 Task: Forward email with the signature Alex Clark with the subject 'Status update' from softage.1@softage.net to 'softage.5@softage.net' with the message 'Could you please provide feedback on the latest version of the project report?'
Action: Mouse moved to (1061, 194)
Screenshot: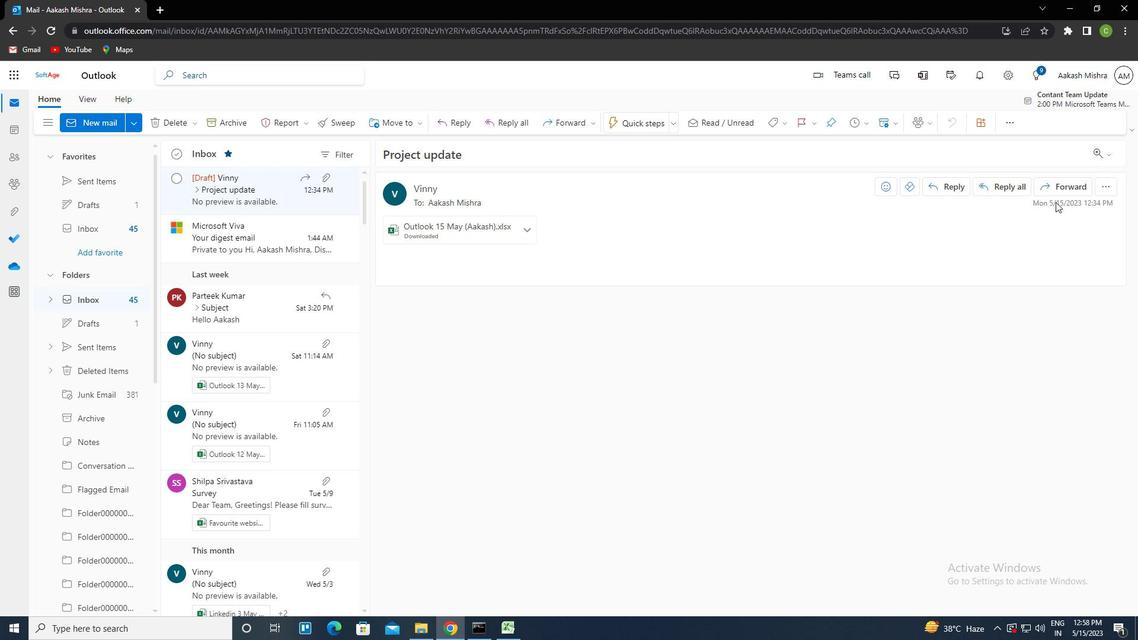
Action: Mouse pressed left at (1061, 194)
Screenshot: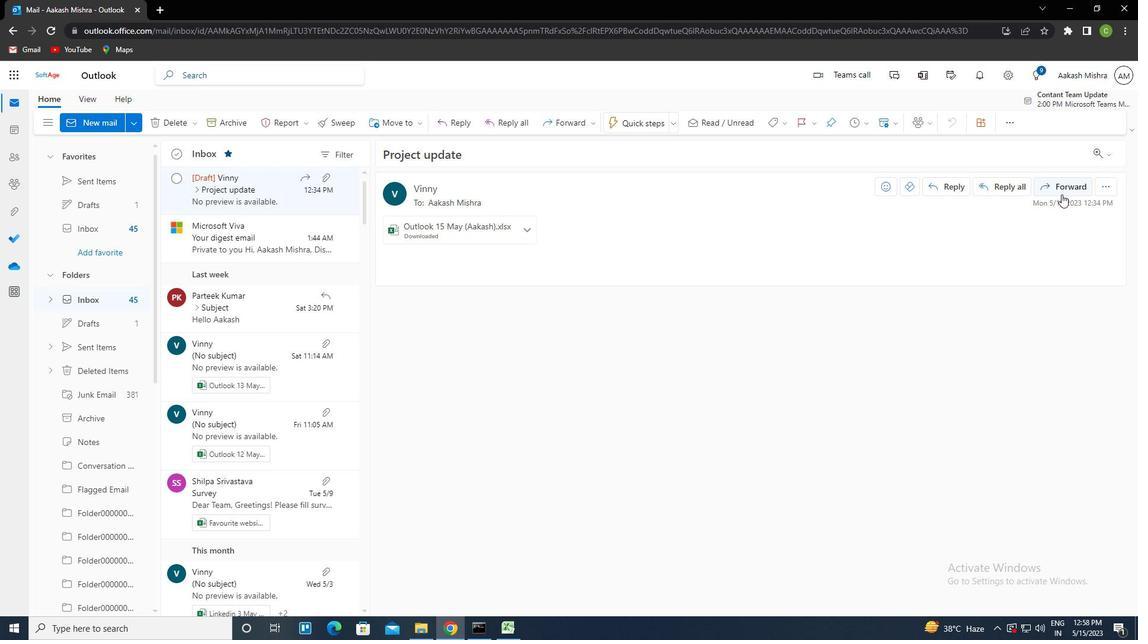 
Action: Mouse moved to (771, 121)
Screenshot: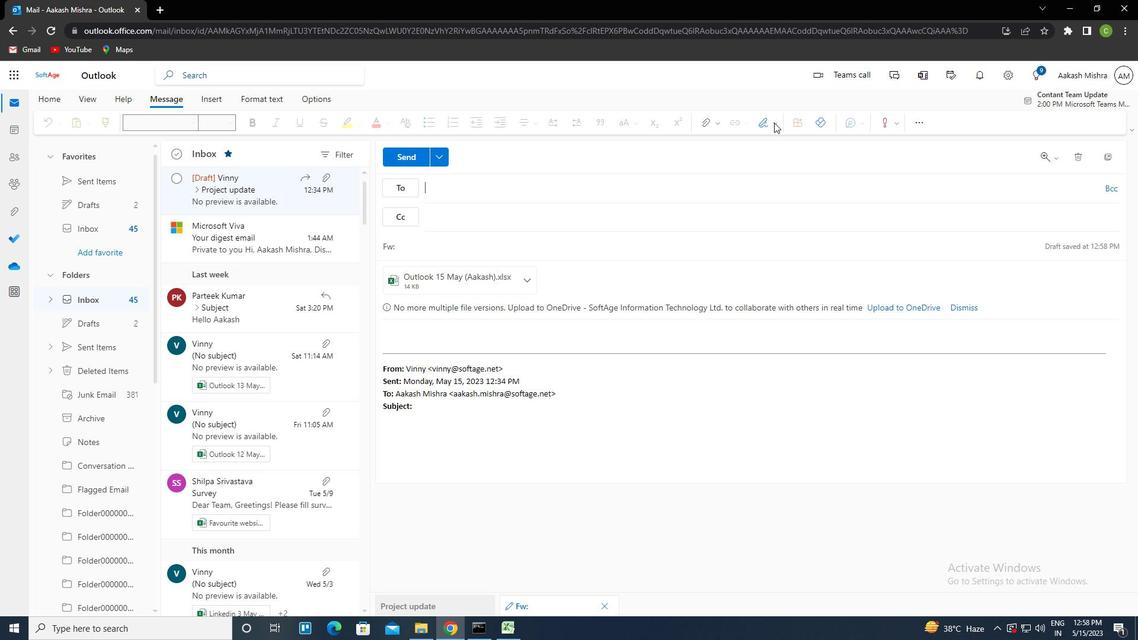
Action: Mouse pressed left at (771, 121)
Screenshot: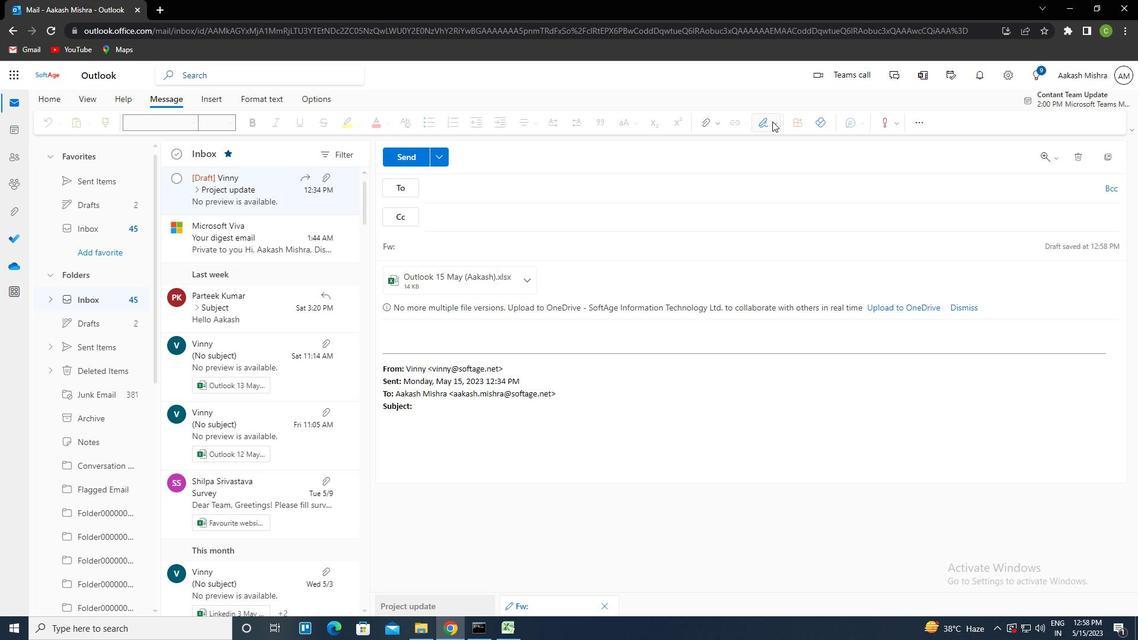 
Action: Mouse moved to (738, 175)
Screenshot: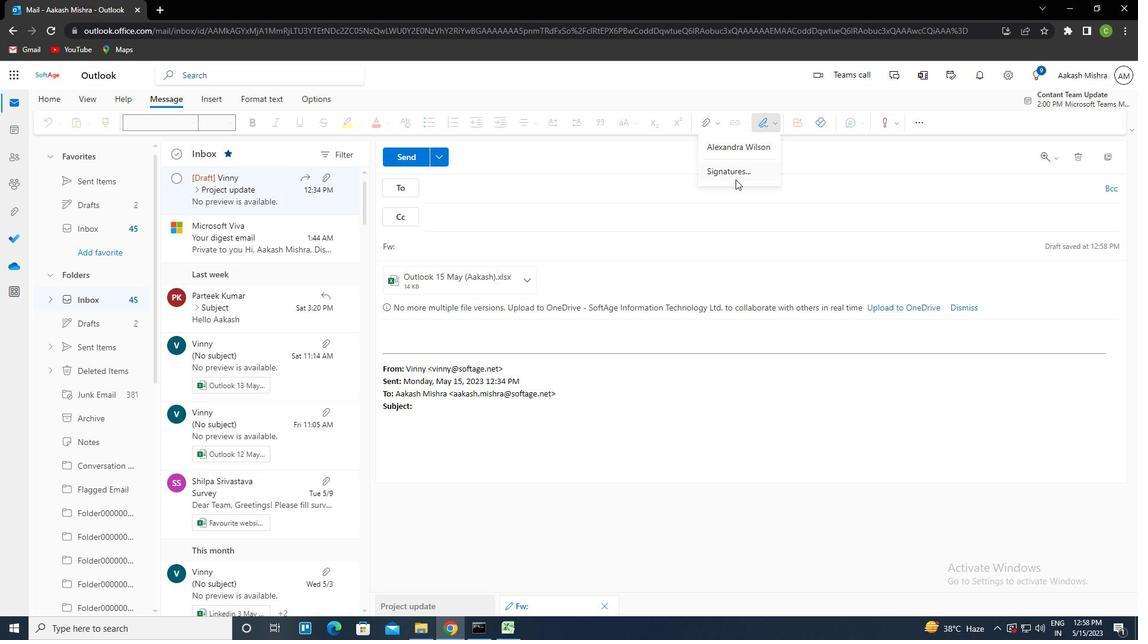 
Action: Mouse pressed left at (738, 175)
Screenshot: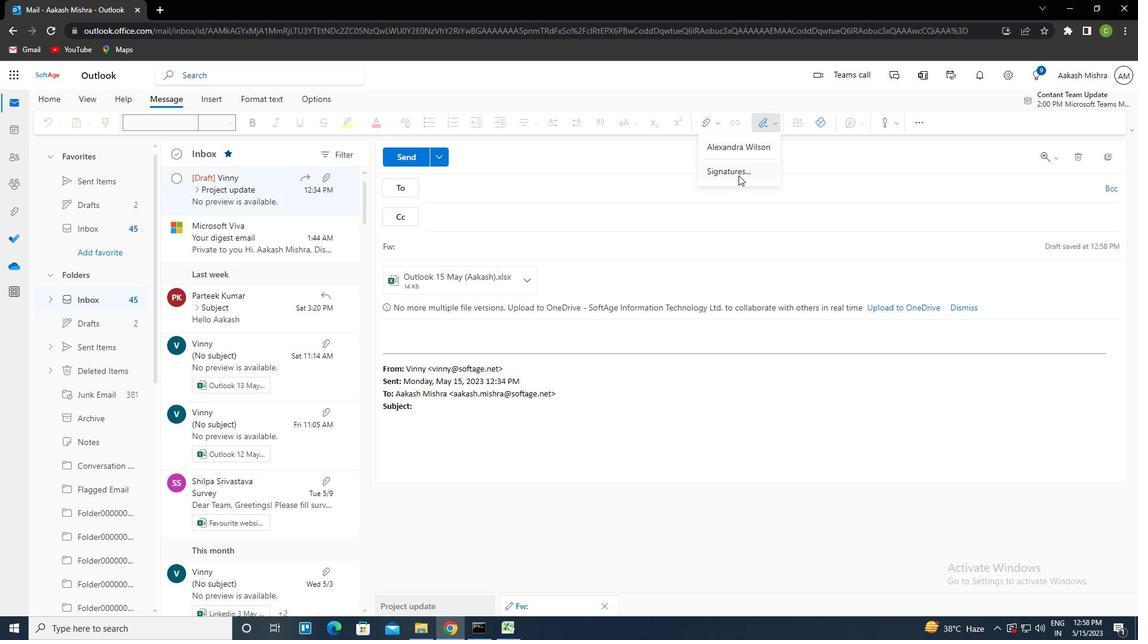 
Action: Mouse moved to (788, 216)
Screenshot: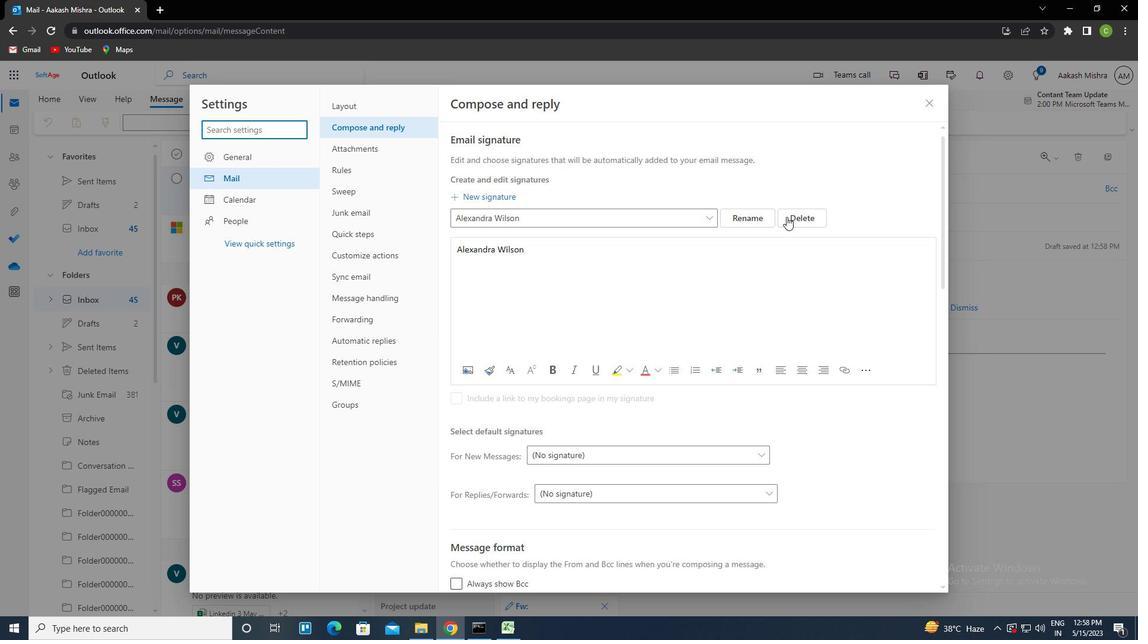
Action: Mouse pressed left at (788, 216)
Screenshot: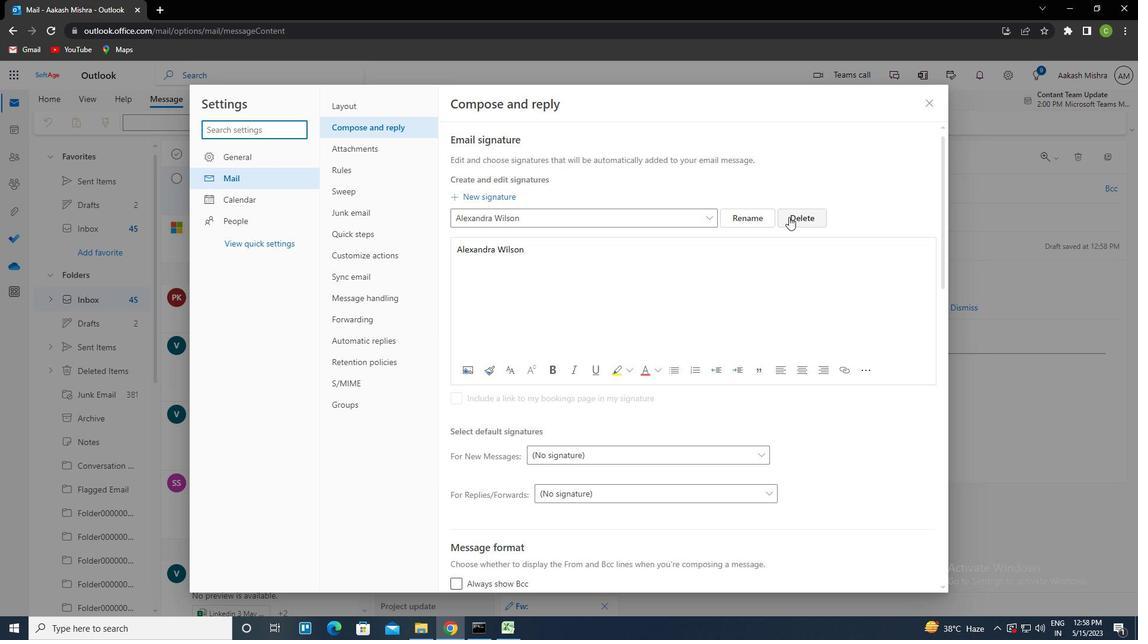 
Action: Mouse moved to (689, 225)
Screenshot: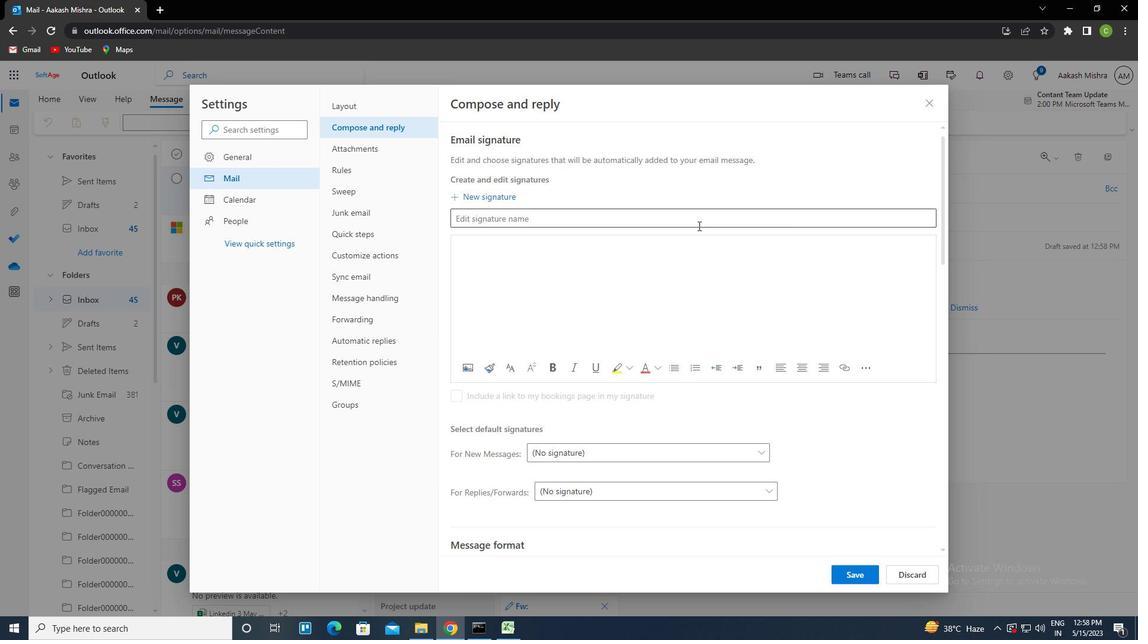 
Action: Mouse pressed left at (689, 225)
Screenshot: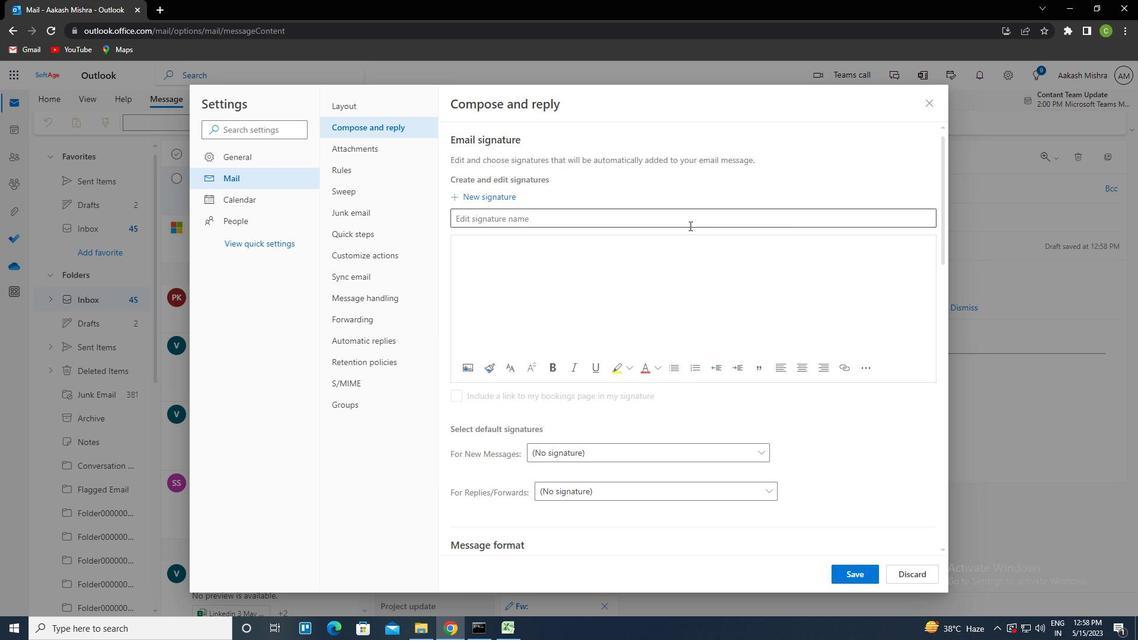 
Action: Key pressed <Key.caps_lock>a<Key.caps_lock>lex<Key.space><Key.caps_lock>c<Key.caps_lock>lark<Key.tab><Key.caps_lock>a<Key.caps_lock>lex<Key.space><Key.caps_lock>c<Key.caps_lock>lark
Screenshot: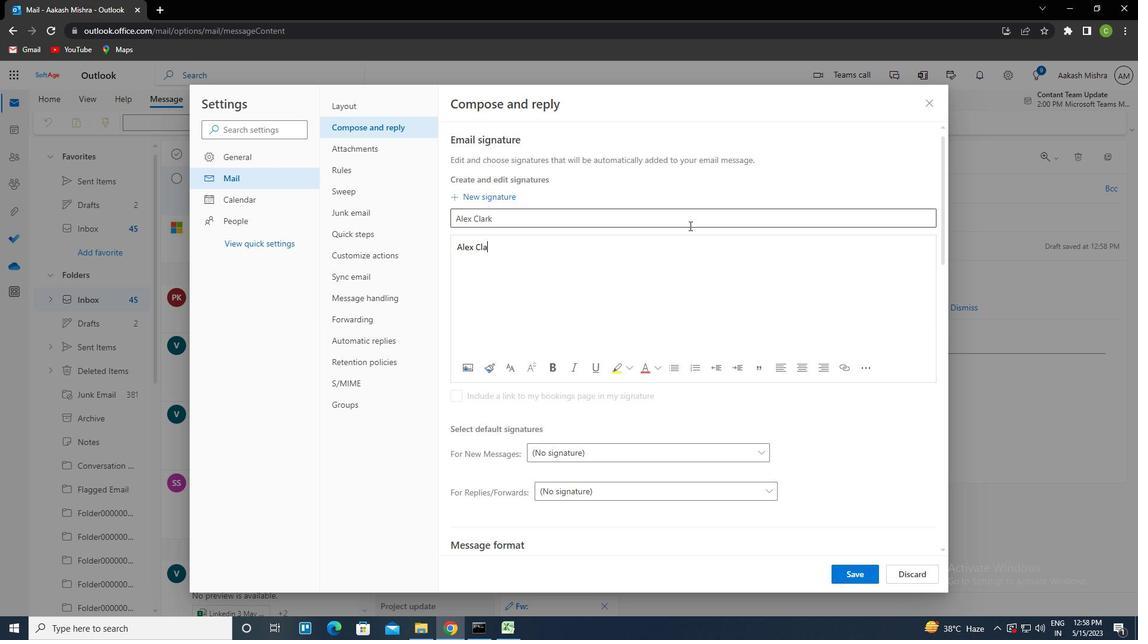 
Action: Mouse moved to (858, 577)
Screenshot: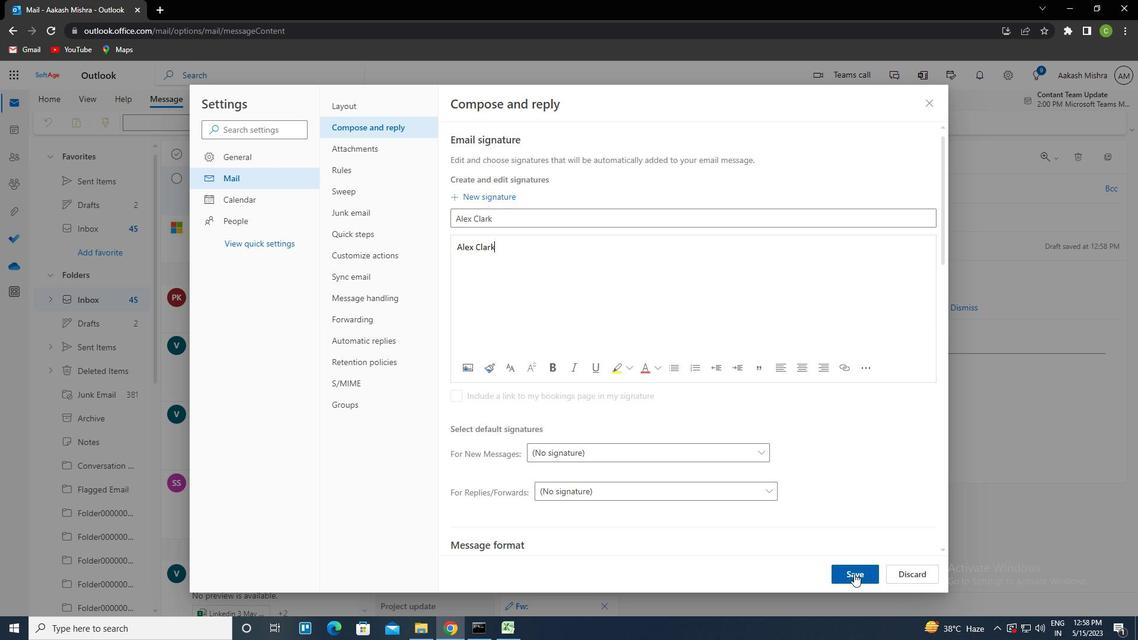 
Action: Mouse pressed left at (858, 577)
Screenshot: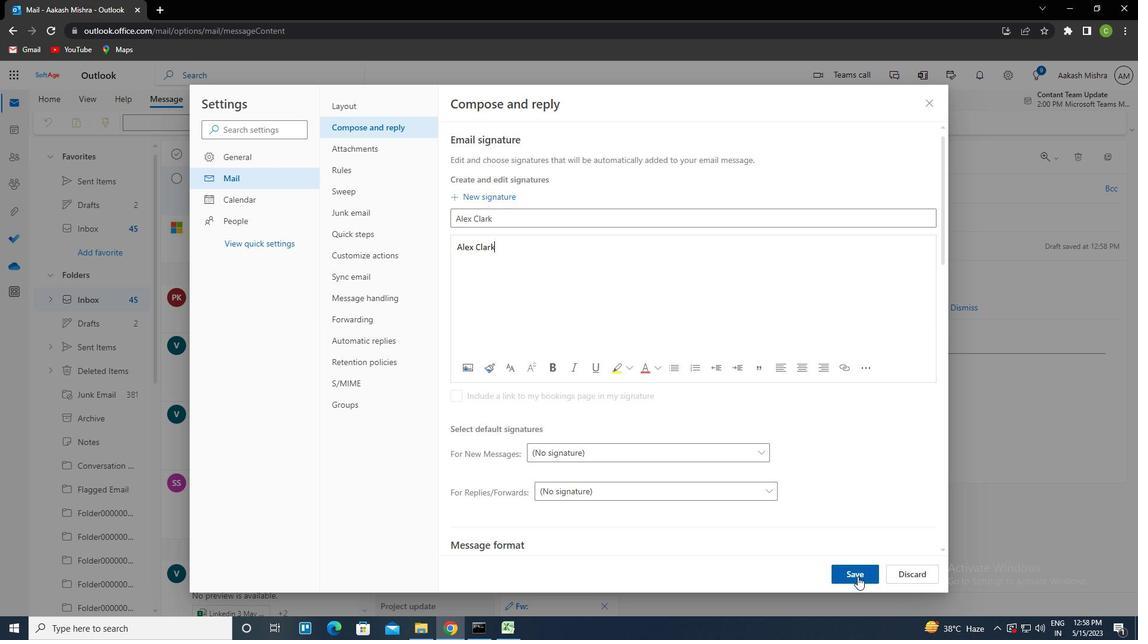 
Action: Mouse moved to (923, 103)
Screenshot: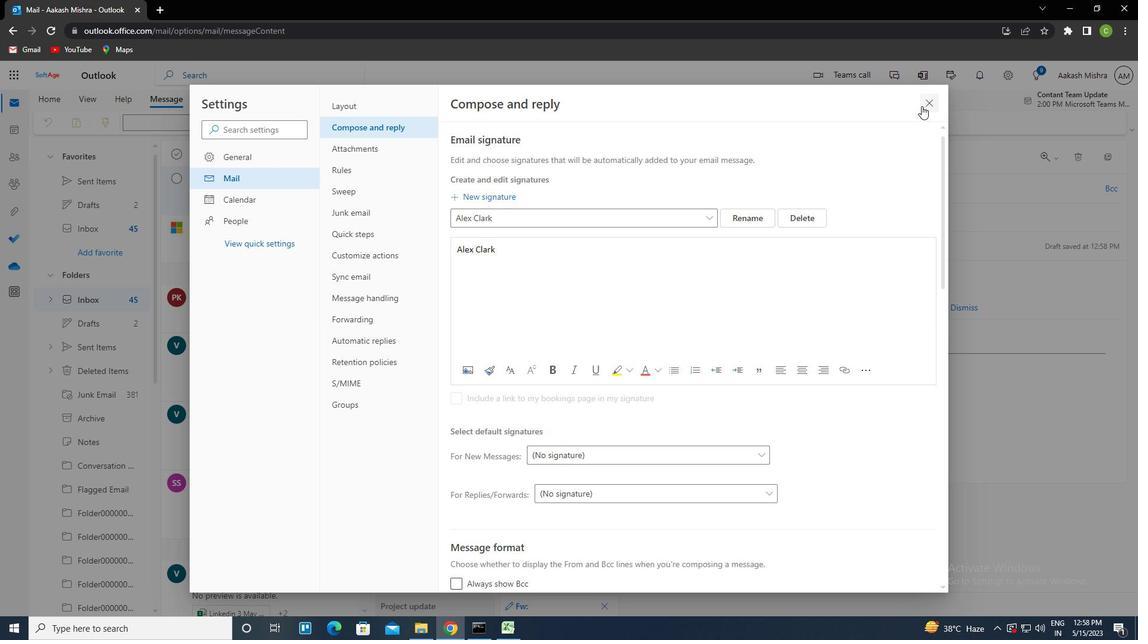 
Action: Mouse pressed left at (923, 103)
Screenshot: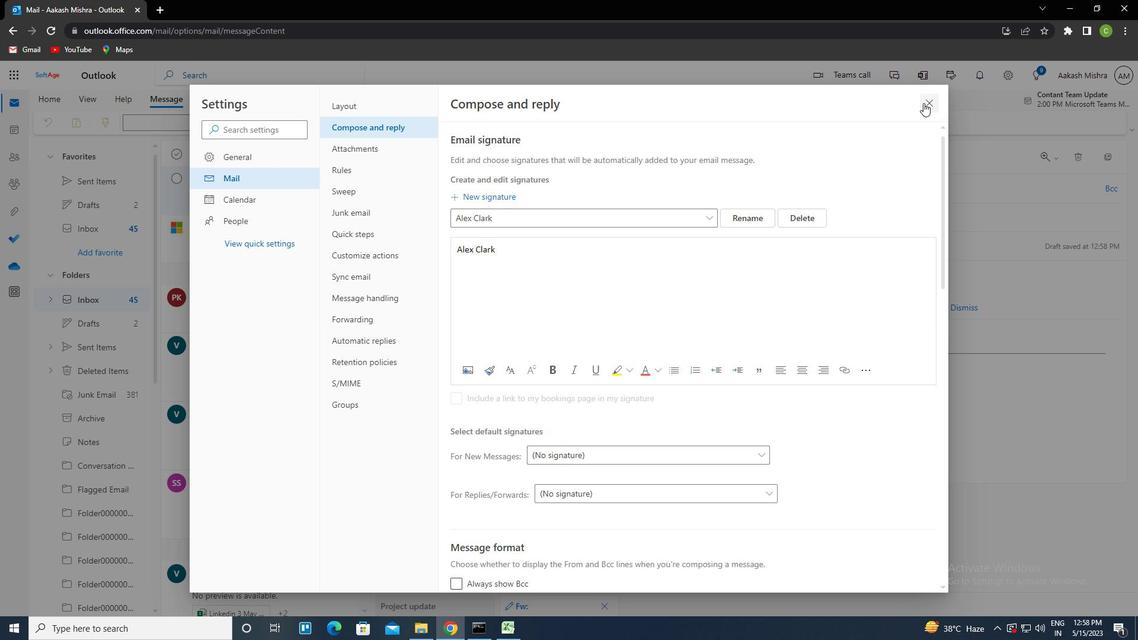 
Action: Mouse moved to (768, 122)
Screenshot: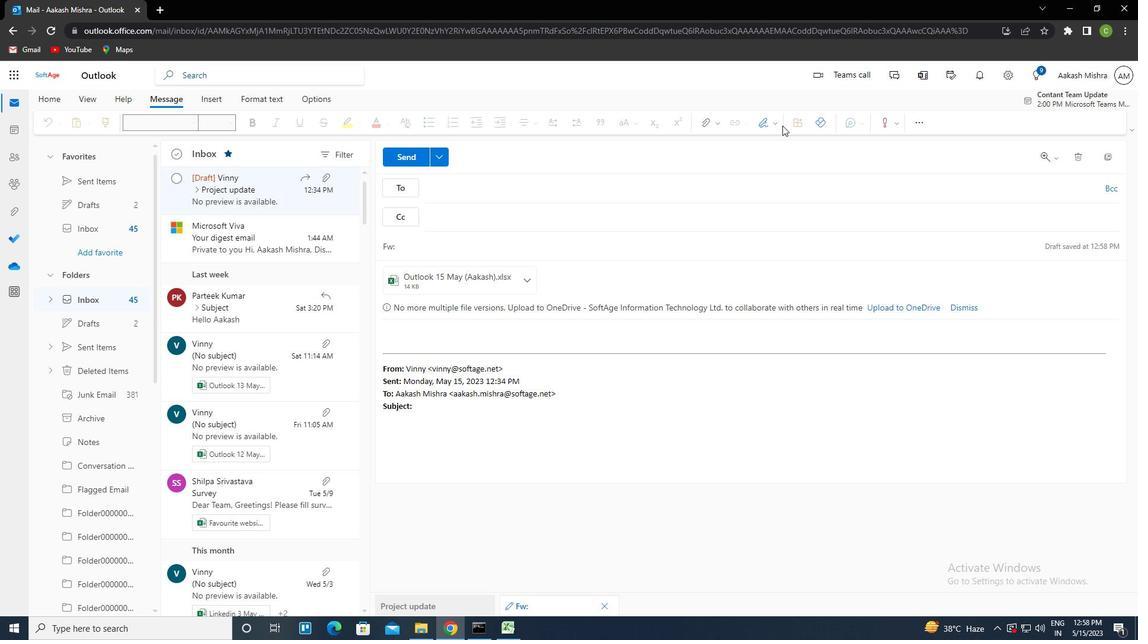 
Action: Mouse pressed left at (768, 122)
Screenshot: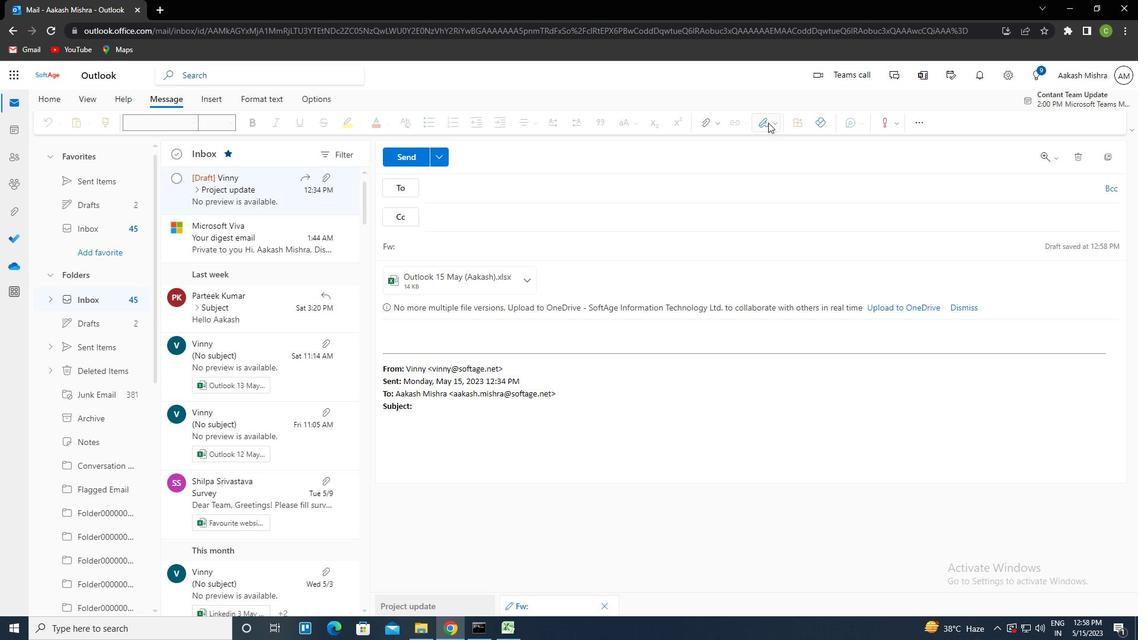 
Action: Mouse moved to (752, 146)
Screenshot: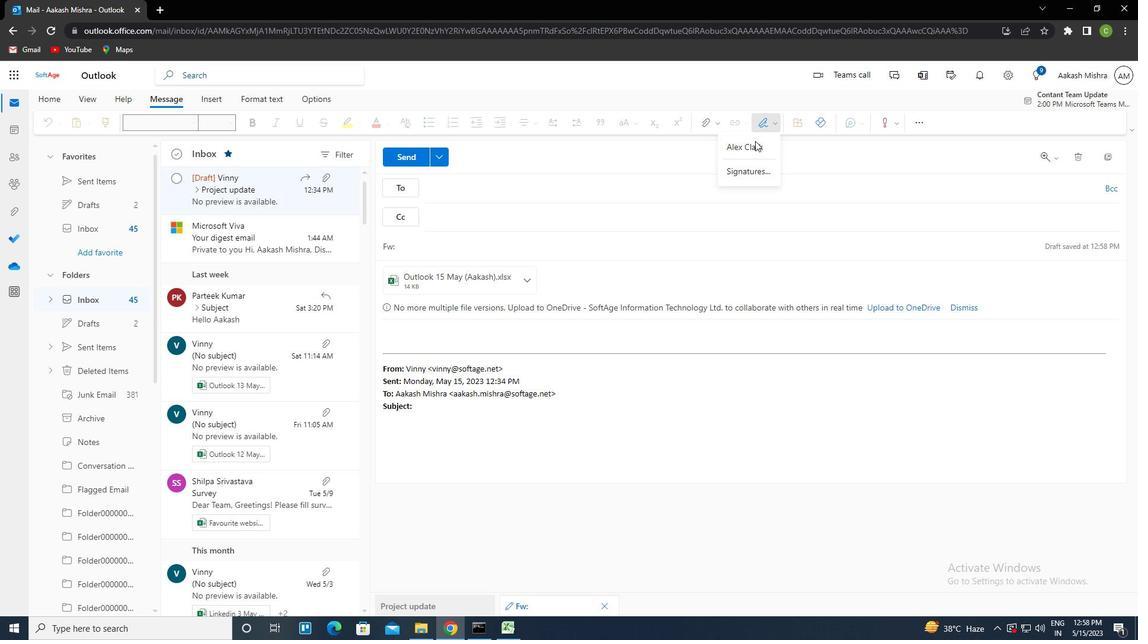 
Action: Mouse pressed left at (752, 146)
Screenshot: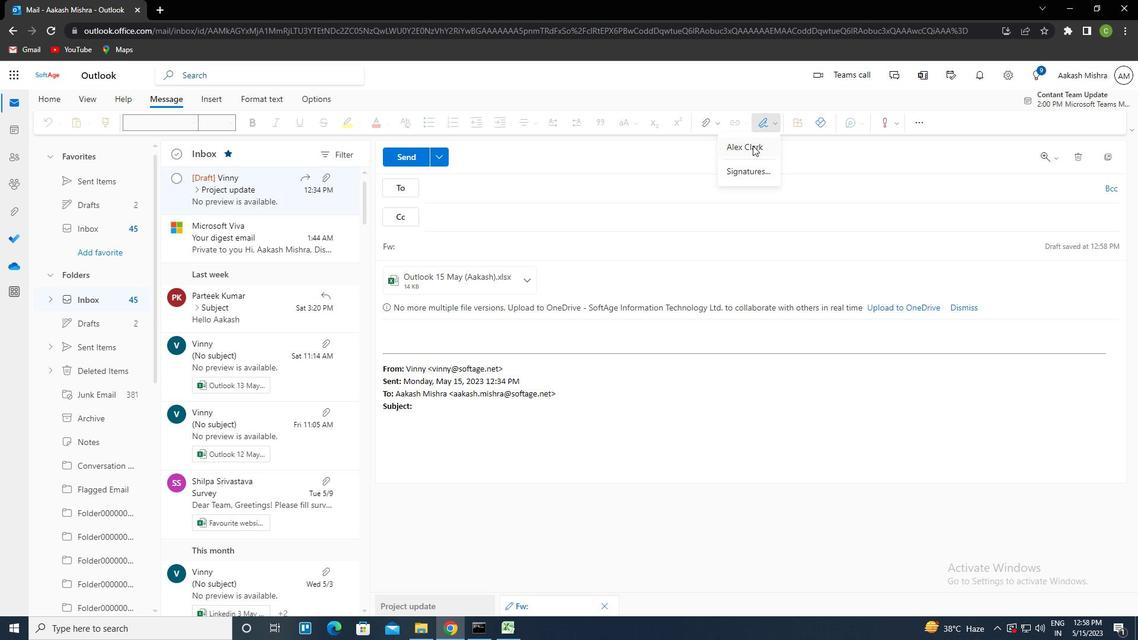 
Action: Mouse moved to (477, 248)
Screenshot: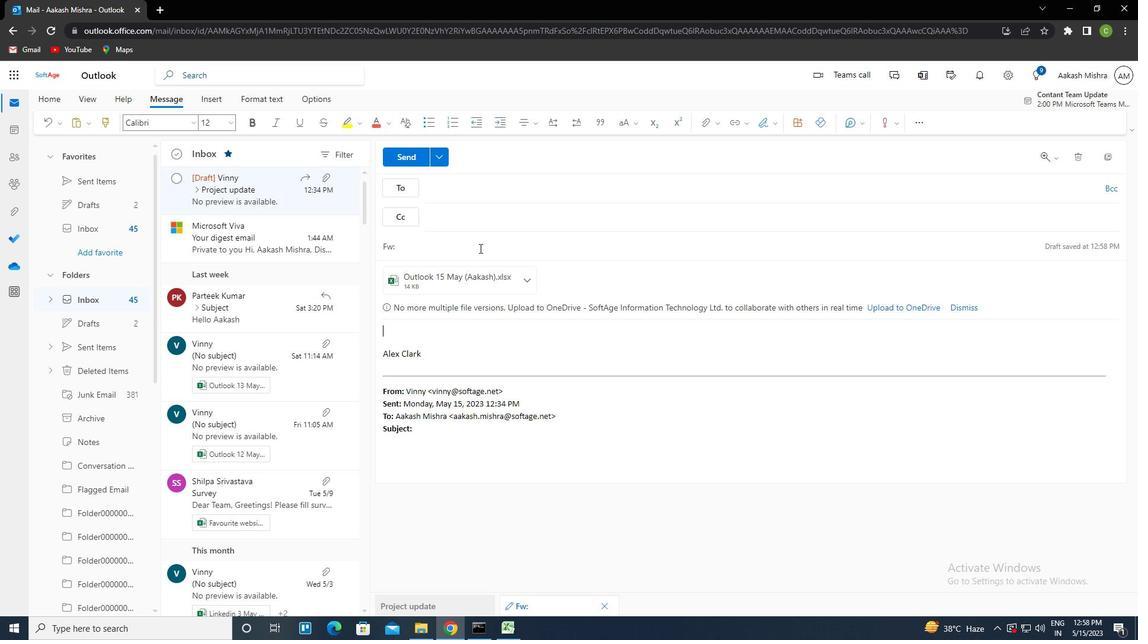 
Action: Mouse pressed left at (477, 248)
Screenshot: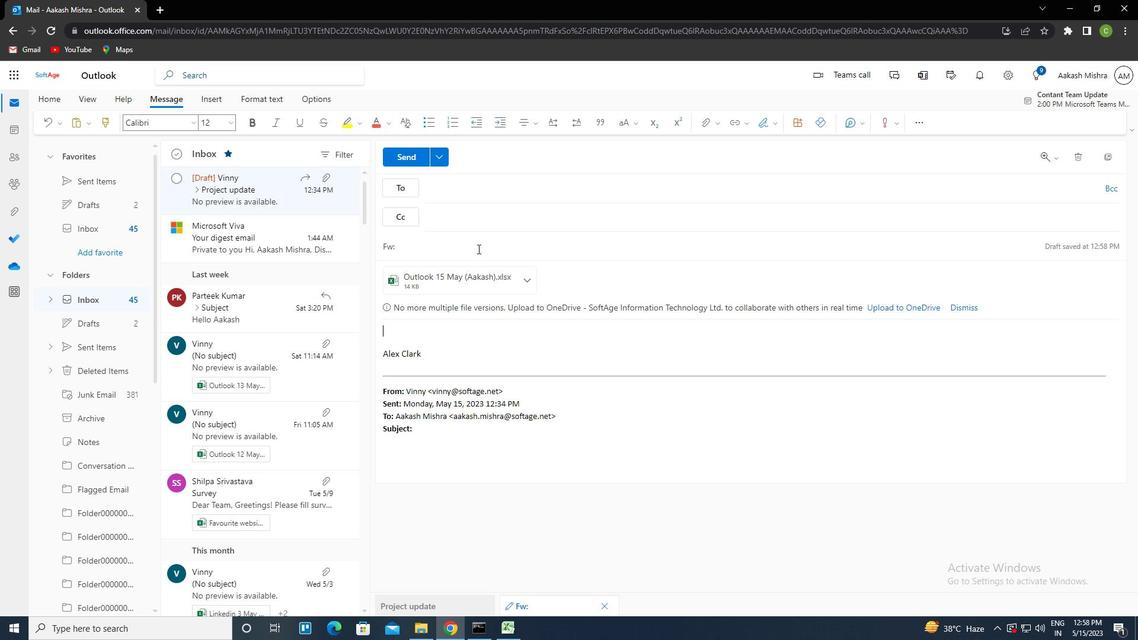 
Action: Key pressed <Key.caps_lock>s<Key.caps_lock>tatus<Key.space><Key.caps_lock><Key.caps_lock>update
Screenshot: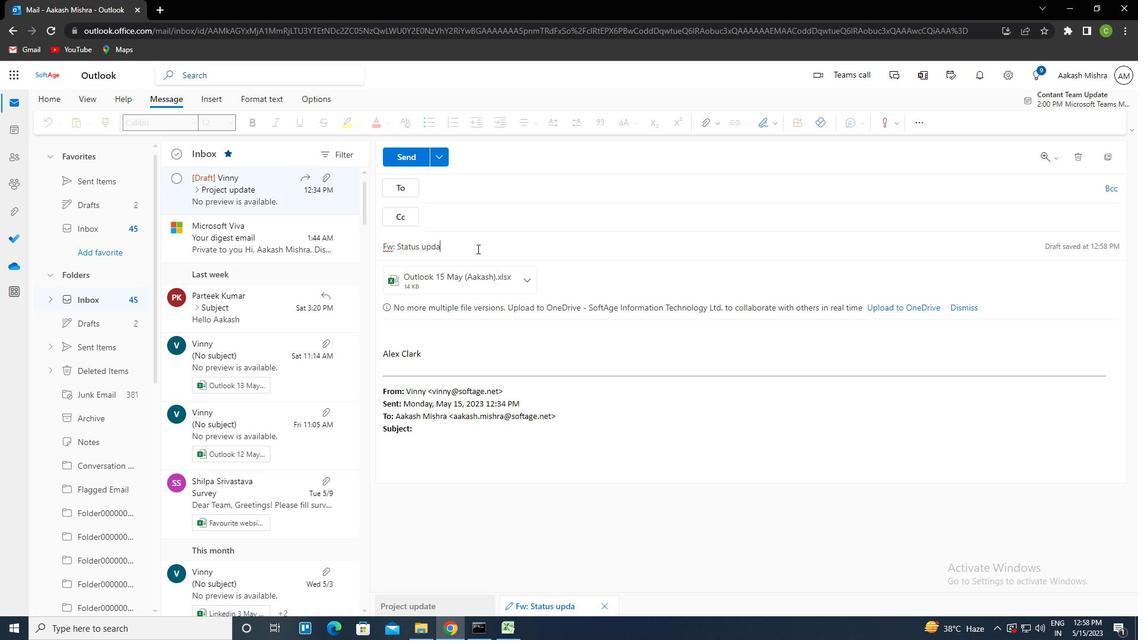 
Action: Mouse moved to (449, 193)
Screenshot: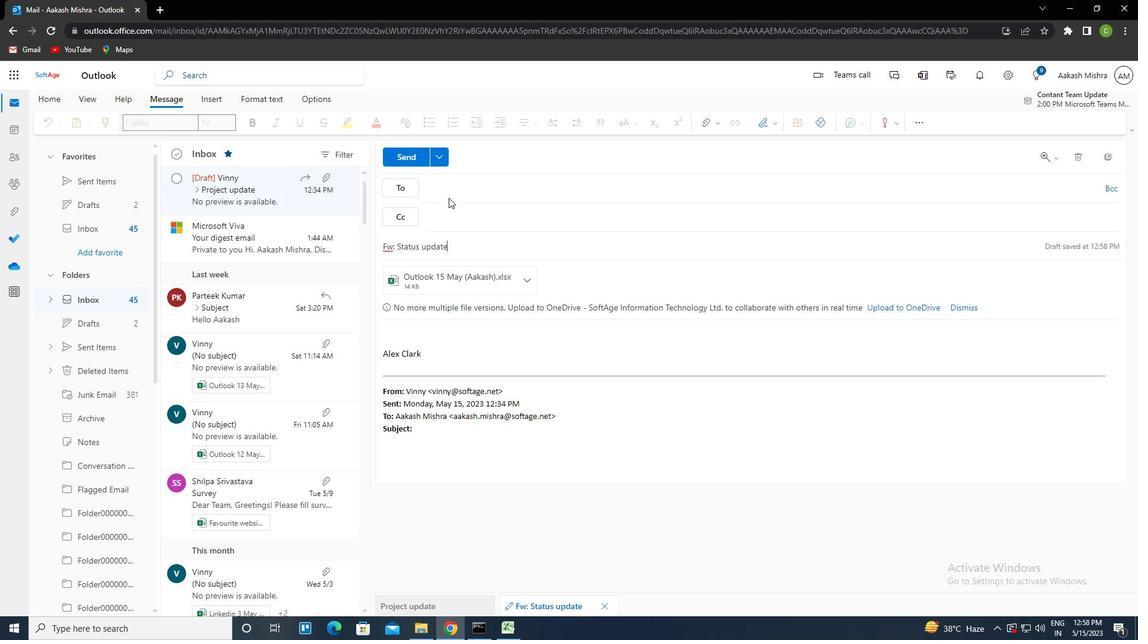 
Action: Mouse pressed left at (449, 193)
Screenshot: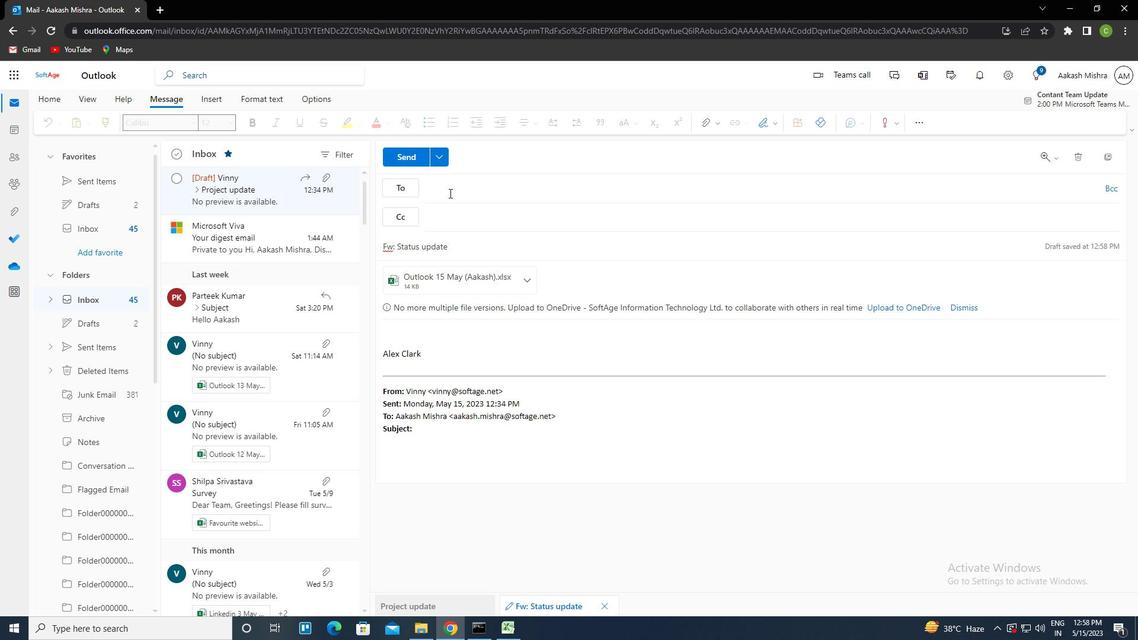 
Action: Key pressed softage.1<Key.shift>@SOFTAGE.NET<Key.enter>
Screenshot: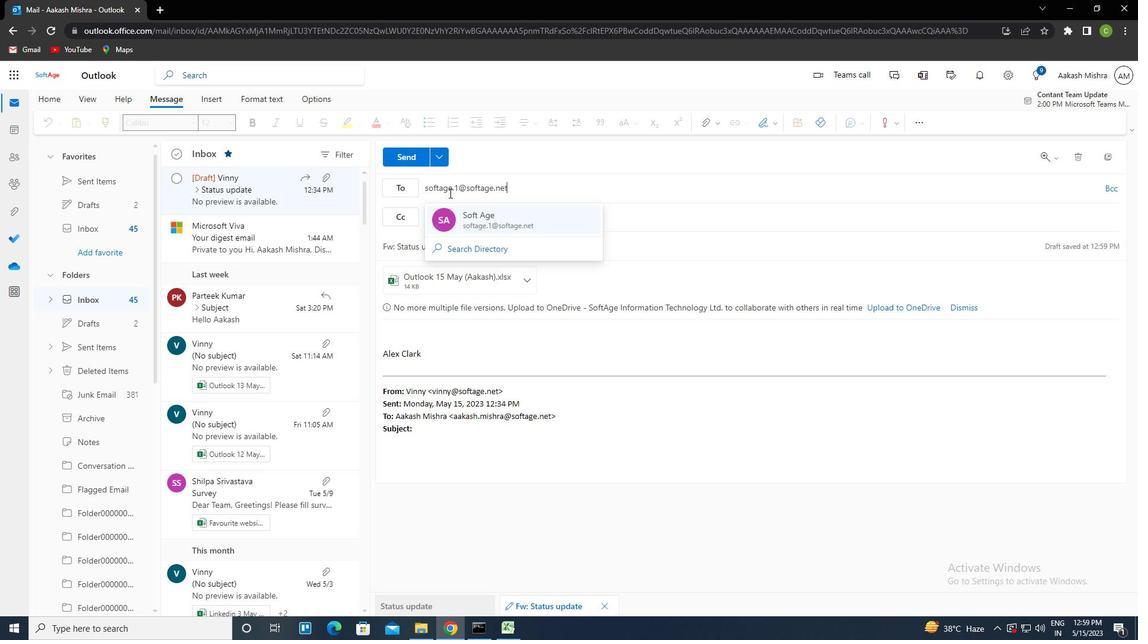 
Action: Mouse moved to (432, 365)
Screenshot: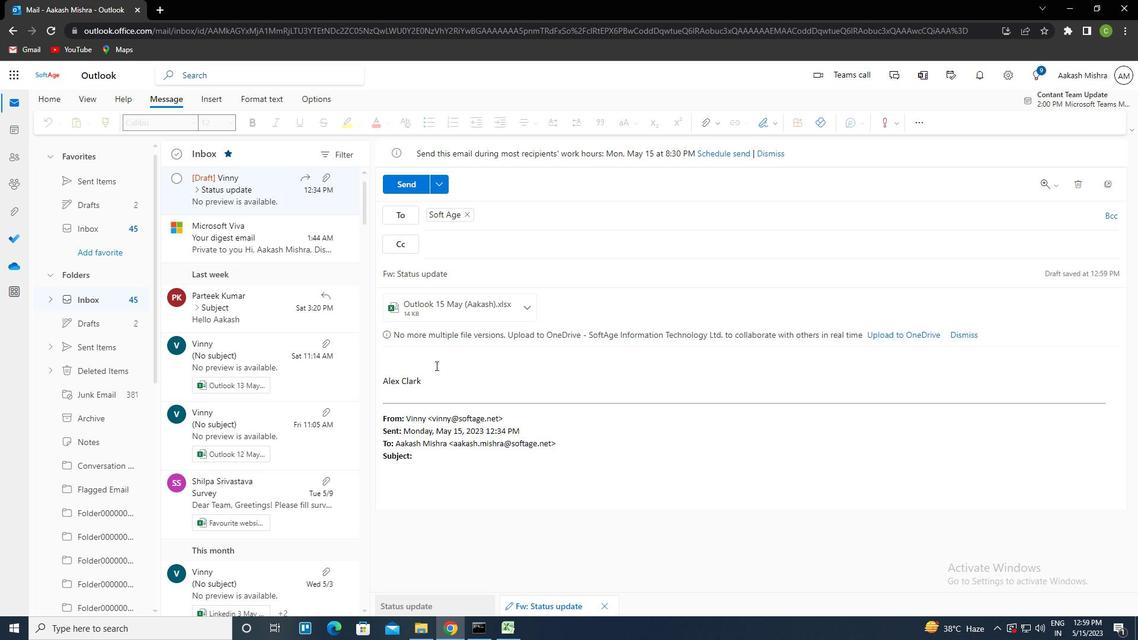 
Action: Mouse pressed left at (432, 365)
Screenshot: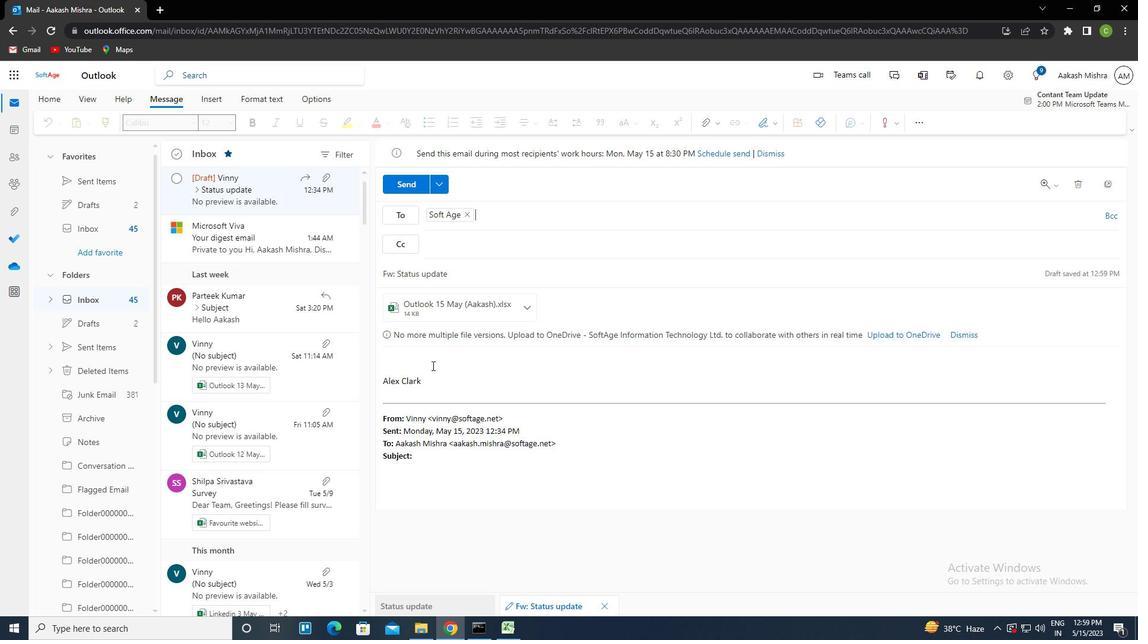 
Action: Key pressed <Key.caps_lock>C<Key.caps_lock>OULD<Key.space>YOU<Key.space>PLEASE<Key.space>PROVIE<Key.space>FEEDBACK<Key.space>ON<Key.space>TEH<Key.space>LATEST
Screenshot: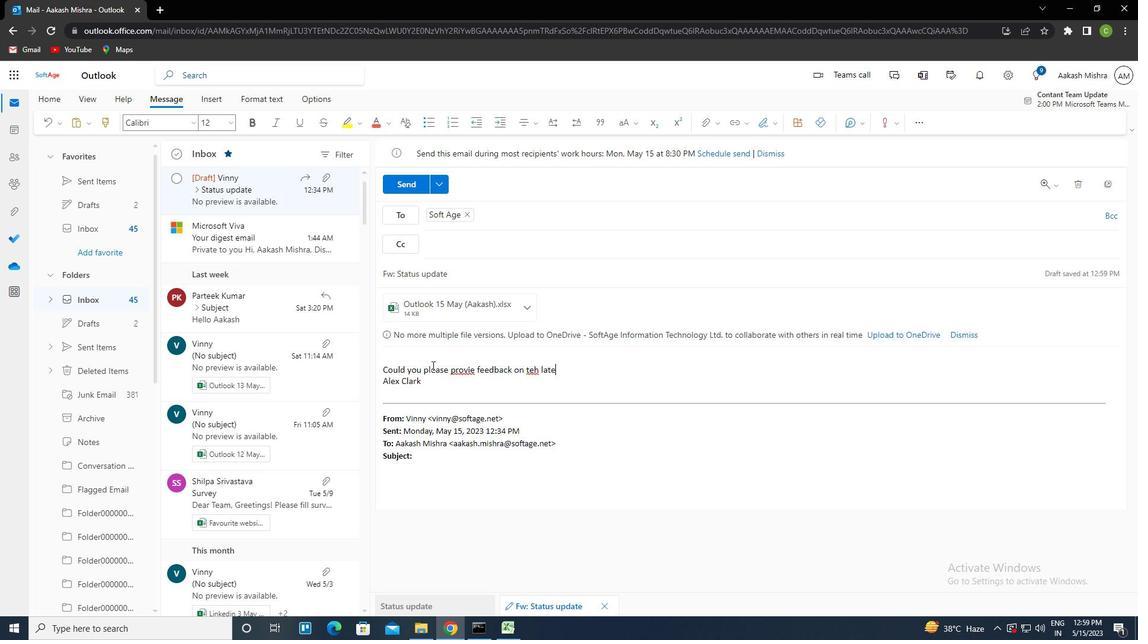
Action: Mouse moved to (468, 368)
Screenshot: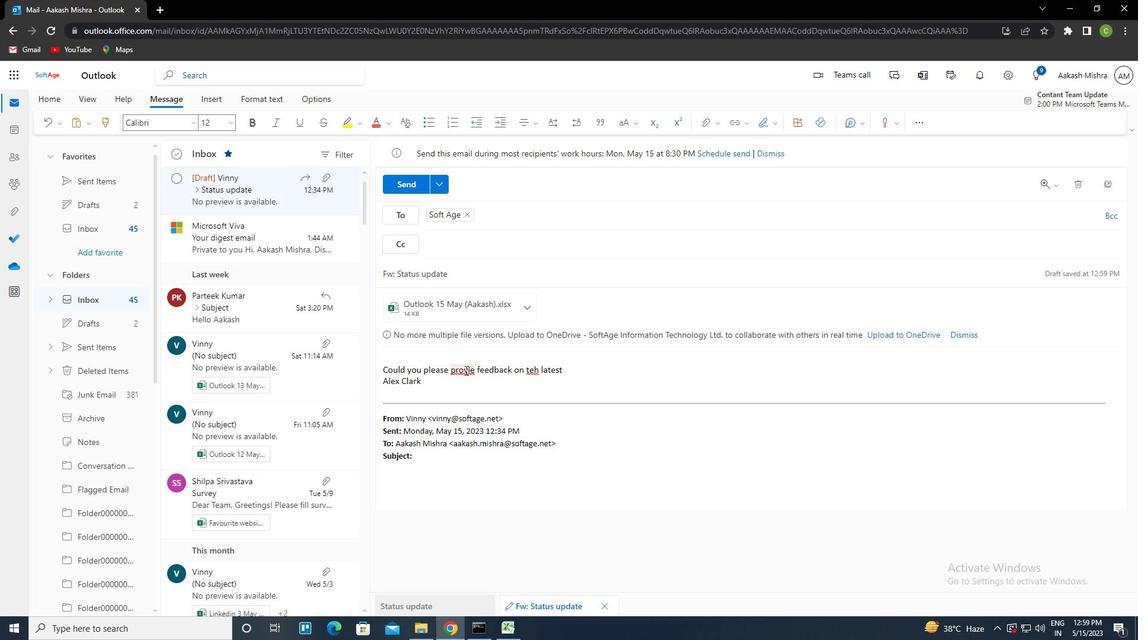 
Action: Mouse pressed left at (468, 368)
Screenshot: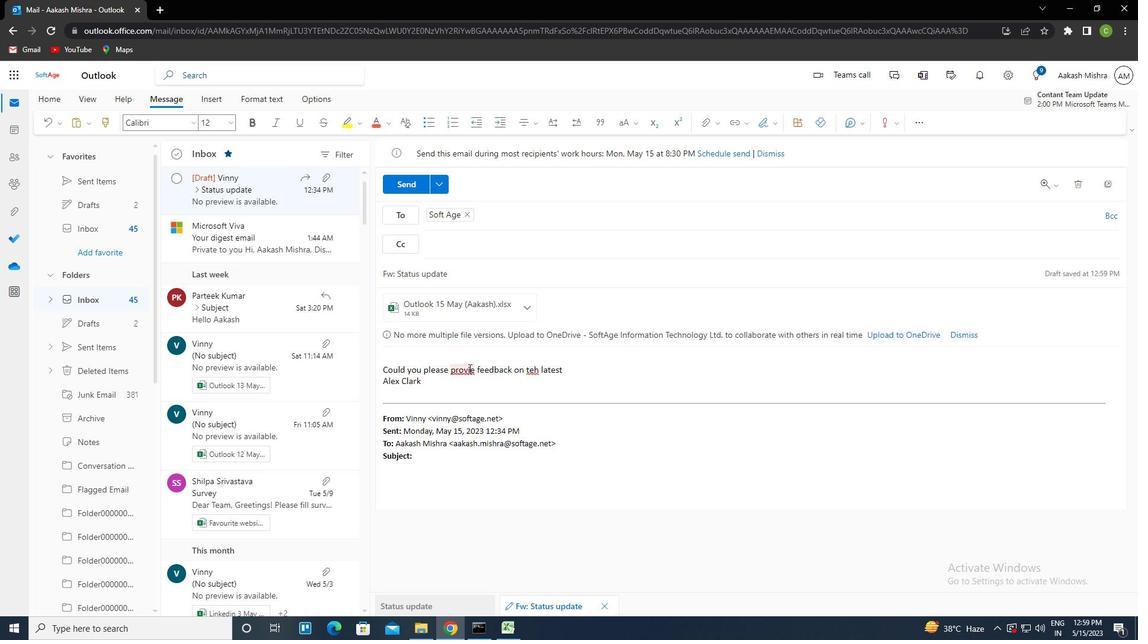 
Action: Mouse moved to (472, 408)
Screenshot: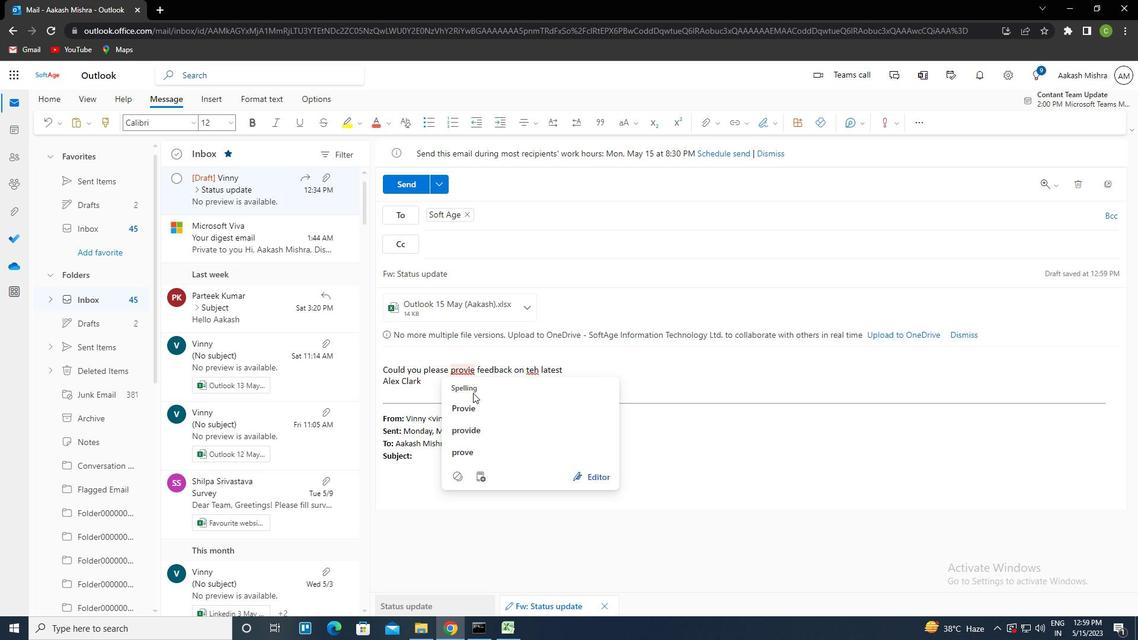 
Action: Mouse pressed left at (472, 408)
Screenshot: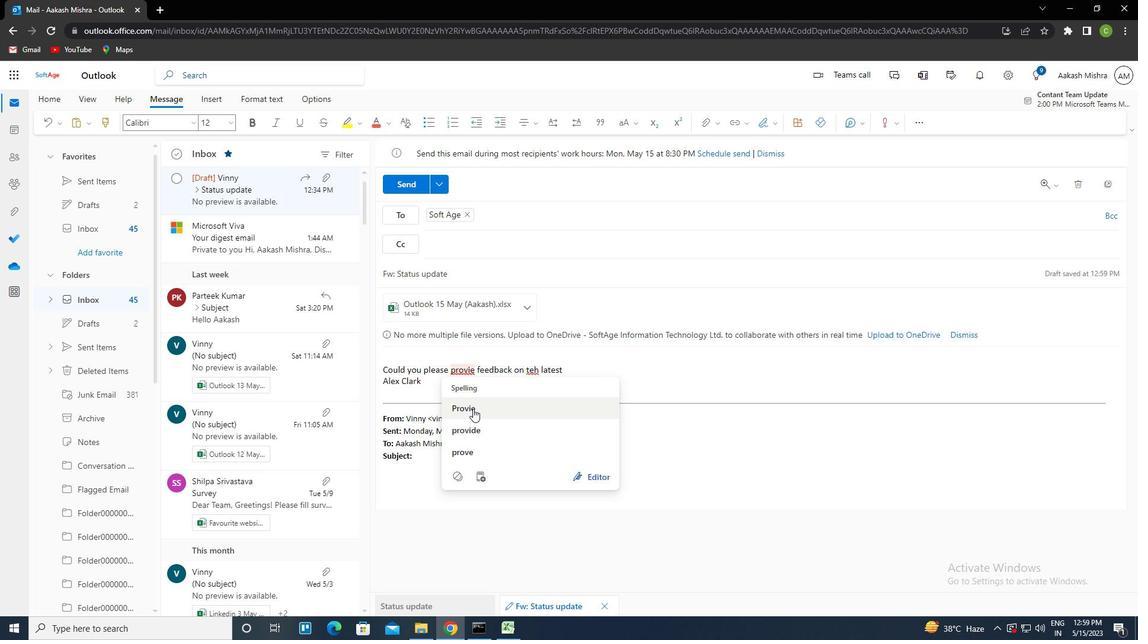 
Action: Mouse moved to (539, 370)
Screenshot: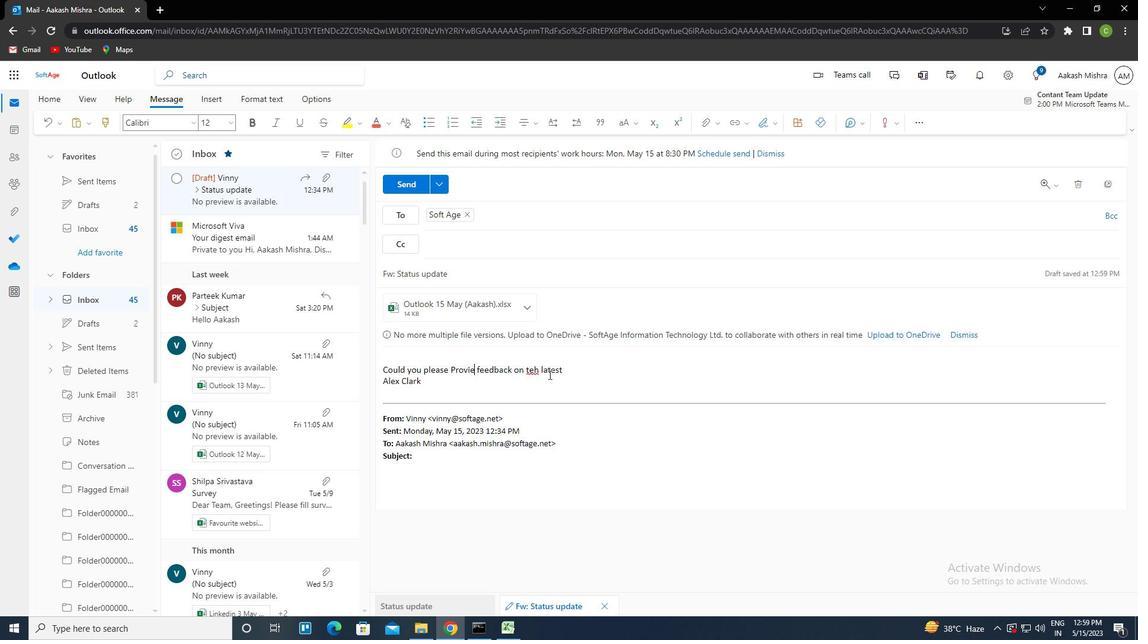 
Action: Mouse pressed left at (539, 370)
Screenshot: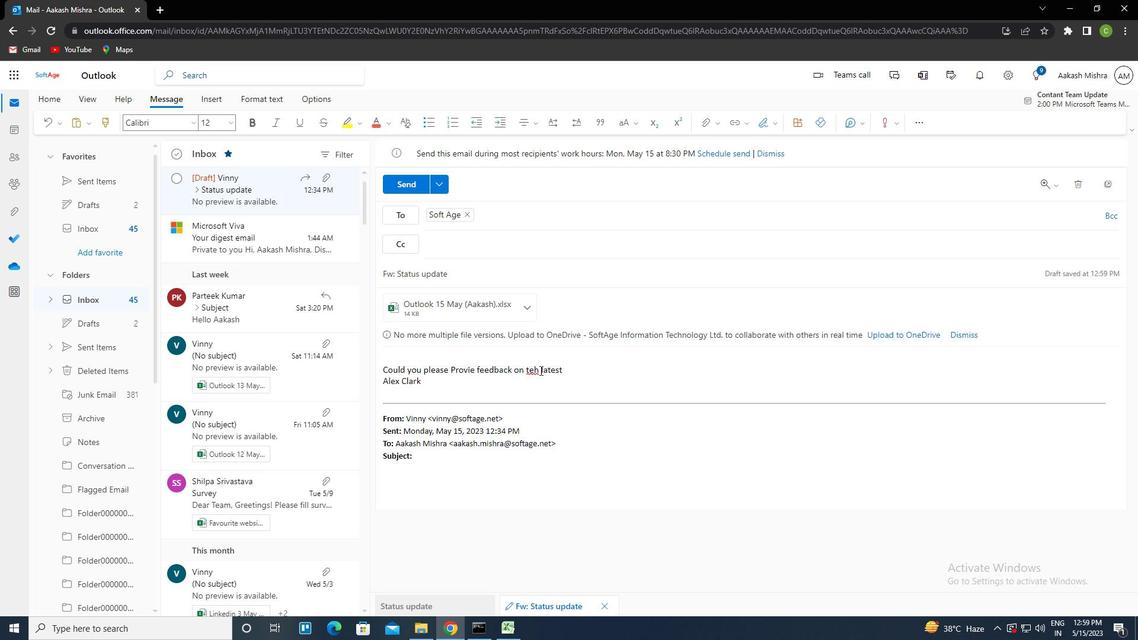 
Action: Mouse moved to (536, 381)
Screenshot: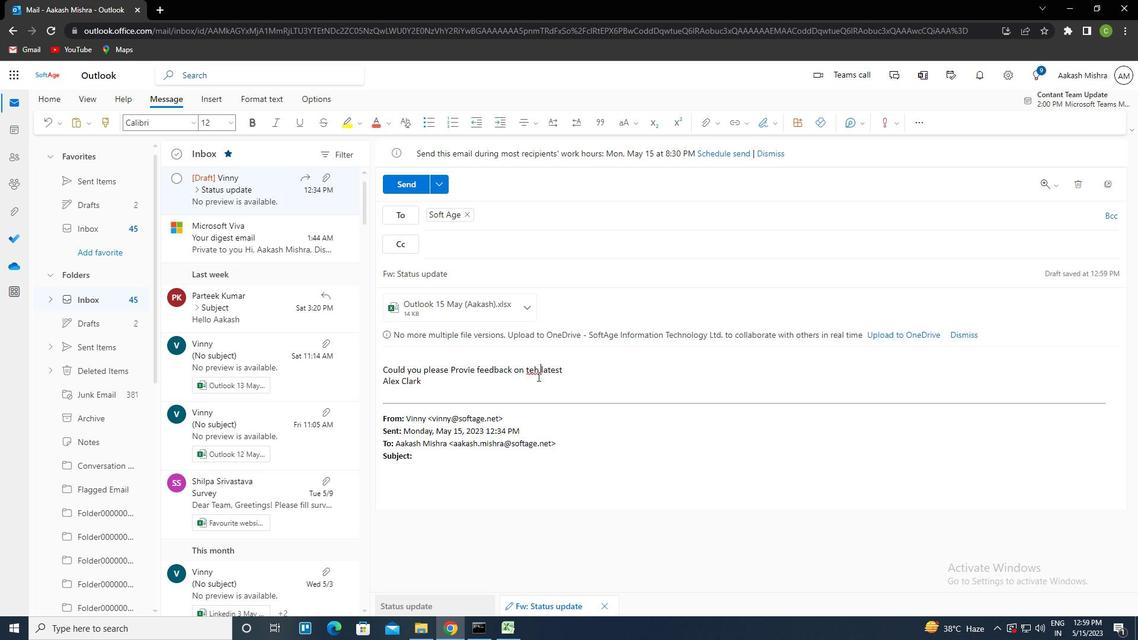 
Action: Key pressed <Key.left><Key.backspace><Key.backspace>HE<Key.right><Key.right><Key.space>ctrl+VERSION<Key.space>OF<Key.space>THE<Key.space>PROJECT<Key.space>REPORT<Key.shift_r>?
Screenshot: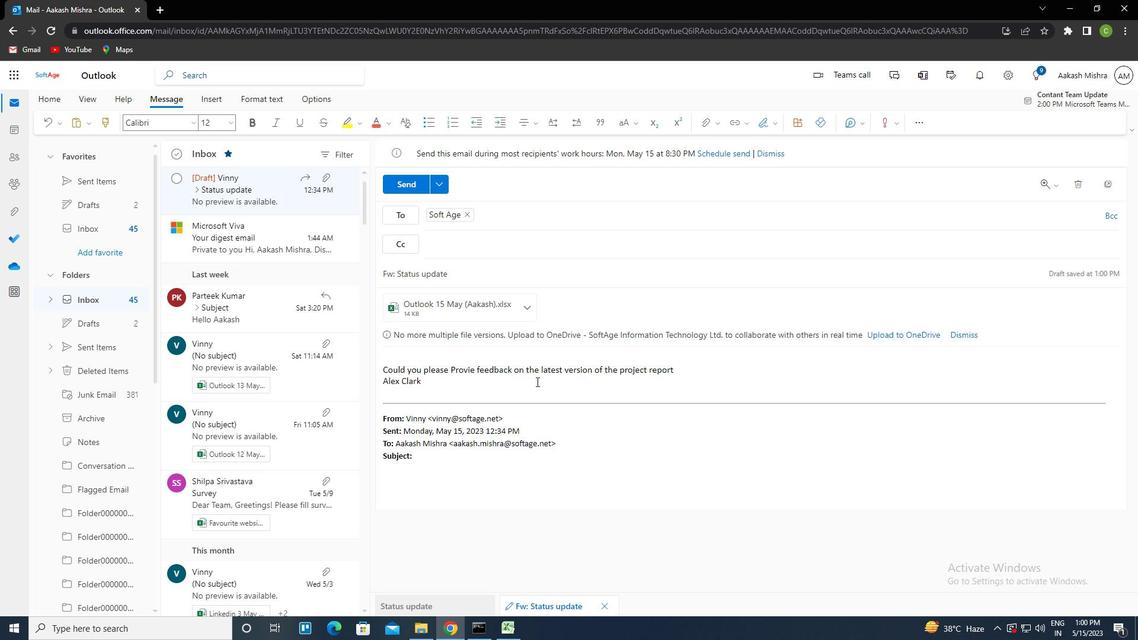 
Action: Mouse moved to (401, 187)
Screenshot: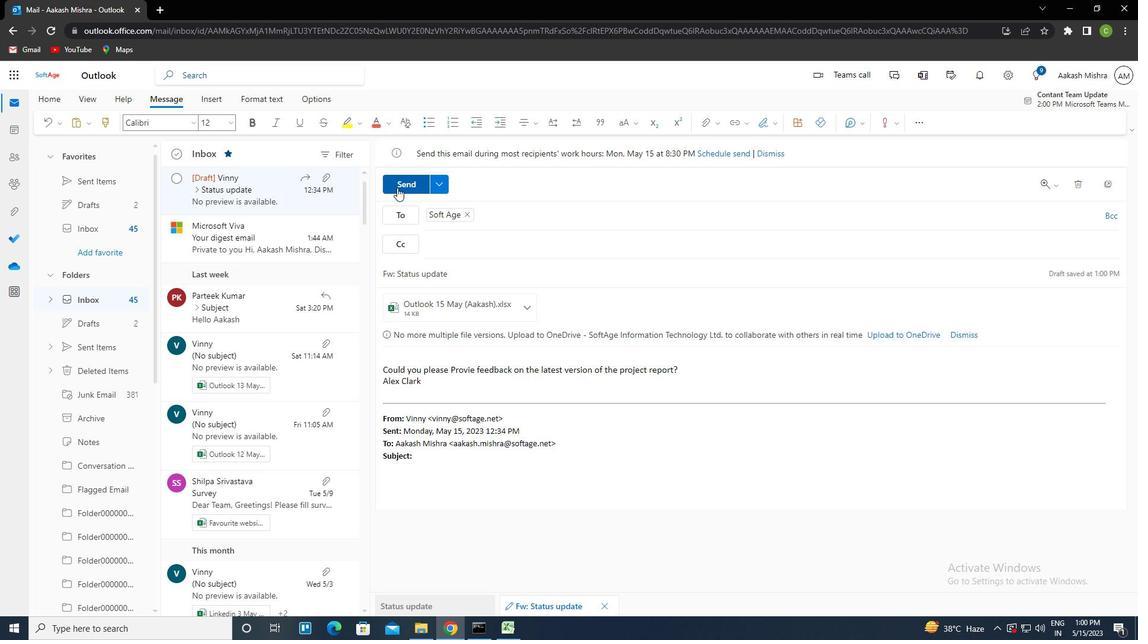 
Action: Mouse pressed left at (401, 187)
Screenshot: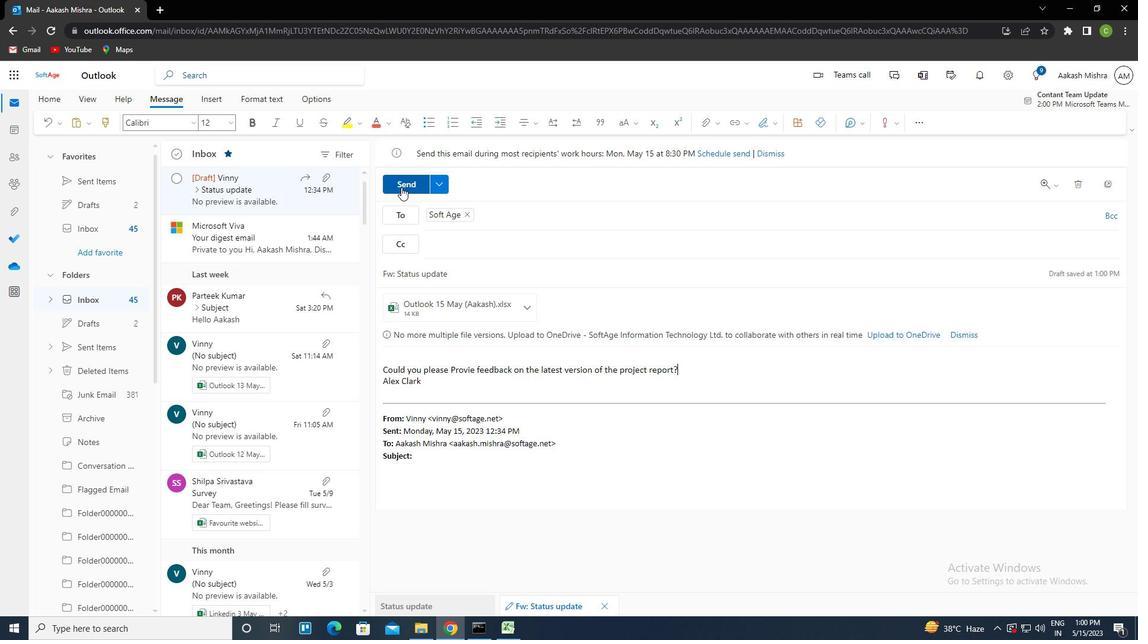 
Action: Mouse moved to (617, 347)
Screenshot: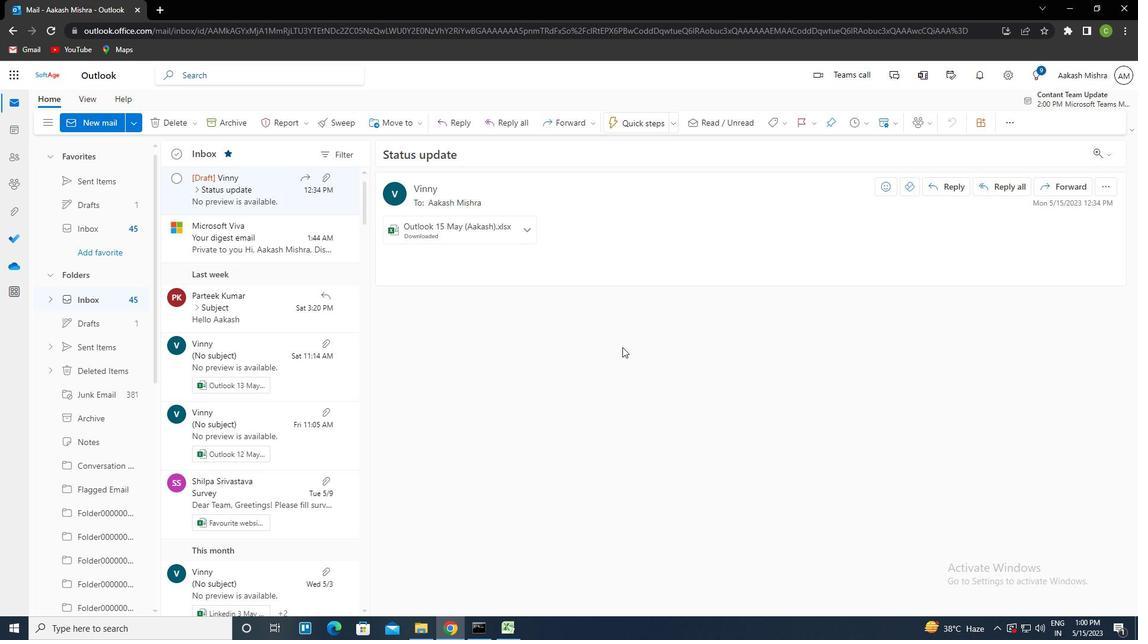 
